 Task: Add the task  Integrate website with social media platforms to the section Agile Alchemists in the project AgileBazaar and add a Due Date to the respective task as 2024/04/15
Action: Mouse moved to (589, 311)
Screenshot: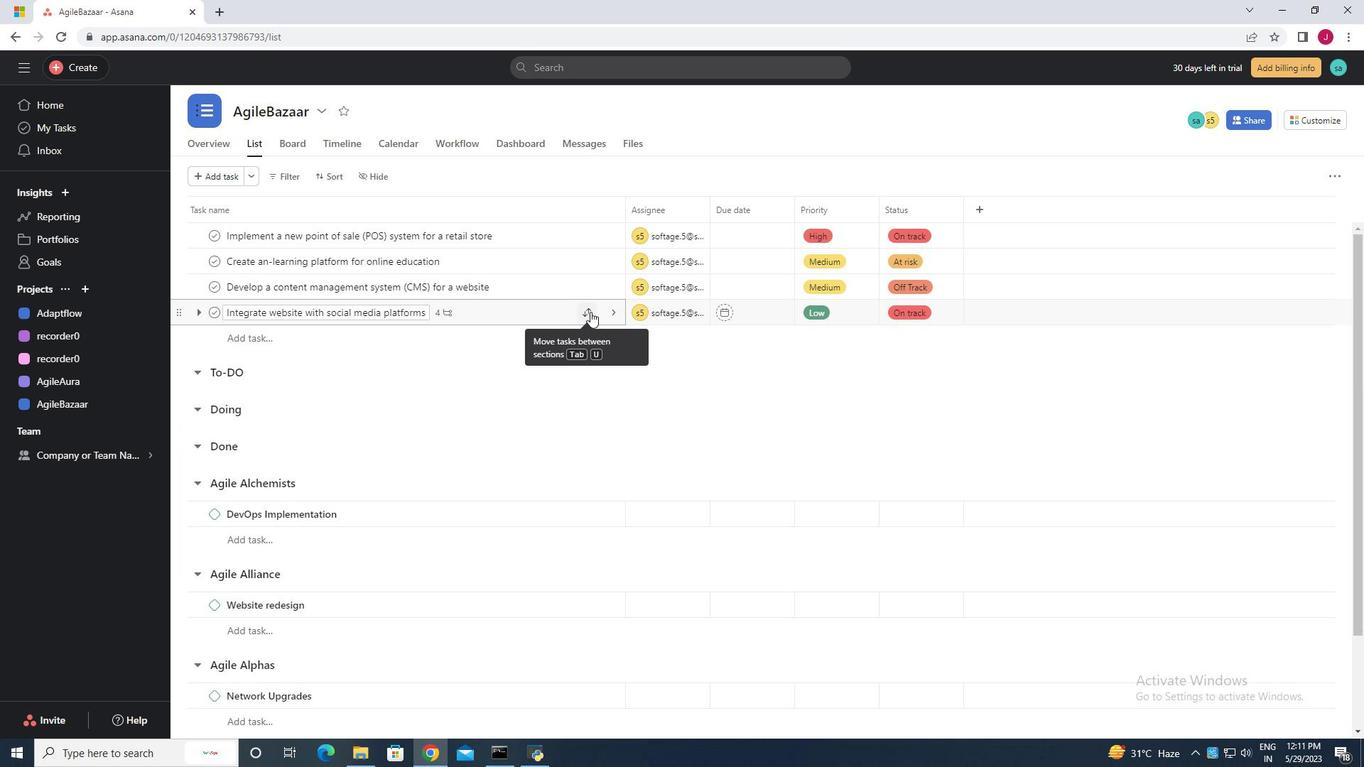 
Action: Mouse pressed left at (589, 311)
Screenshot: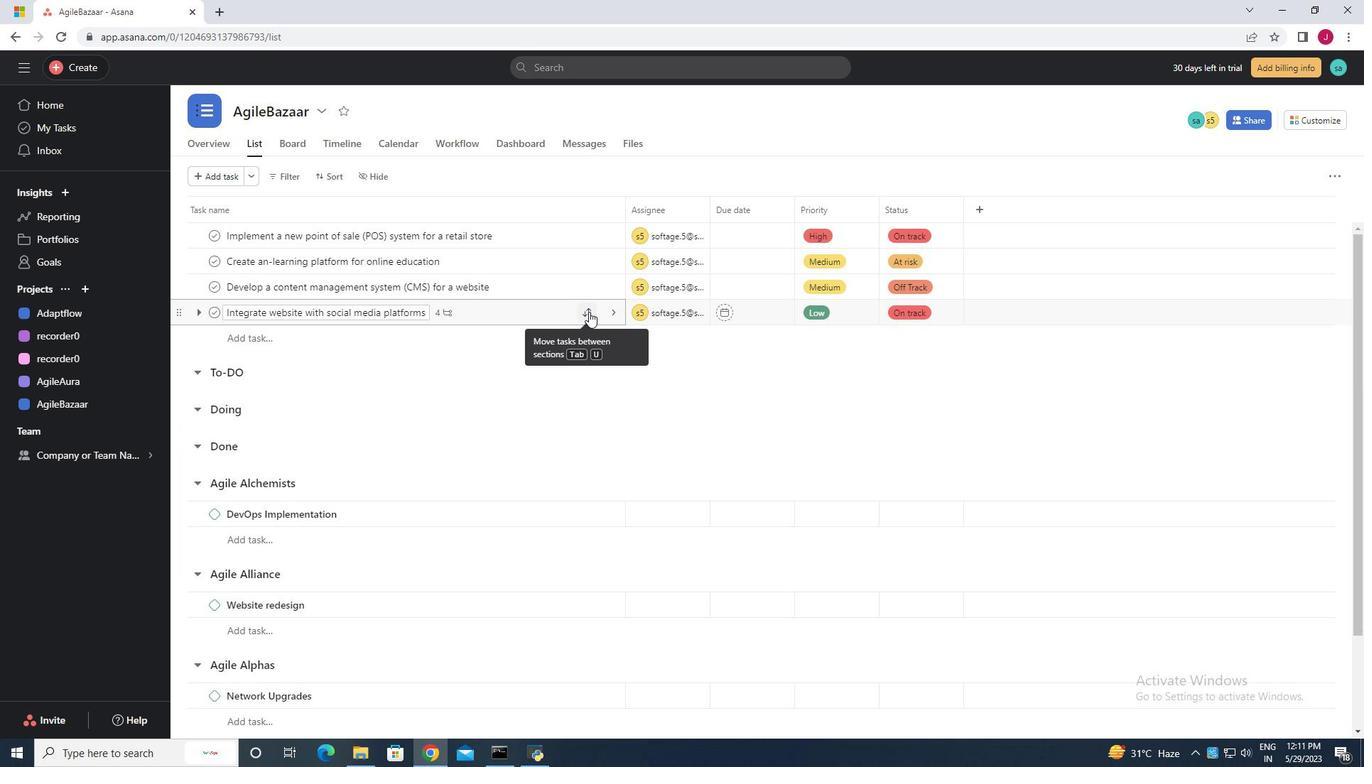 
Action: Mouse moved to (555, 466)
Screenshot: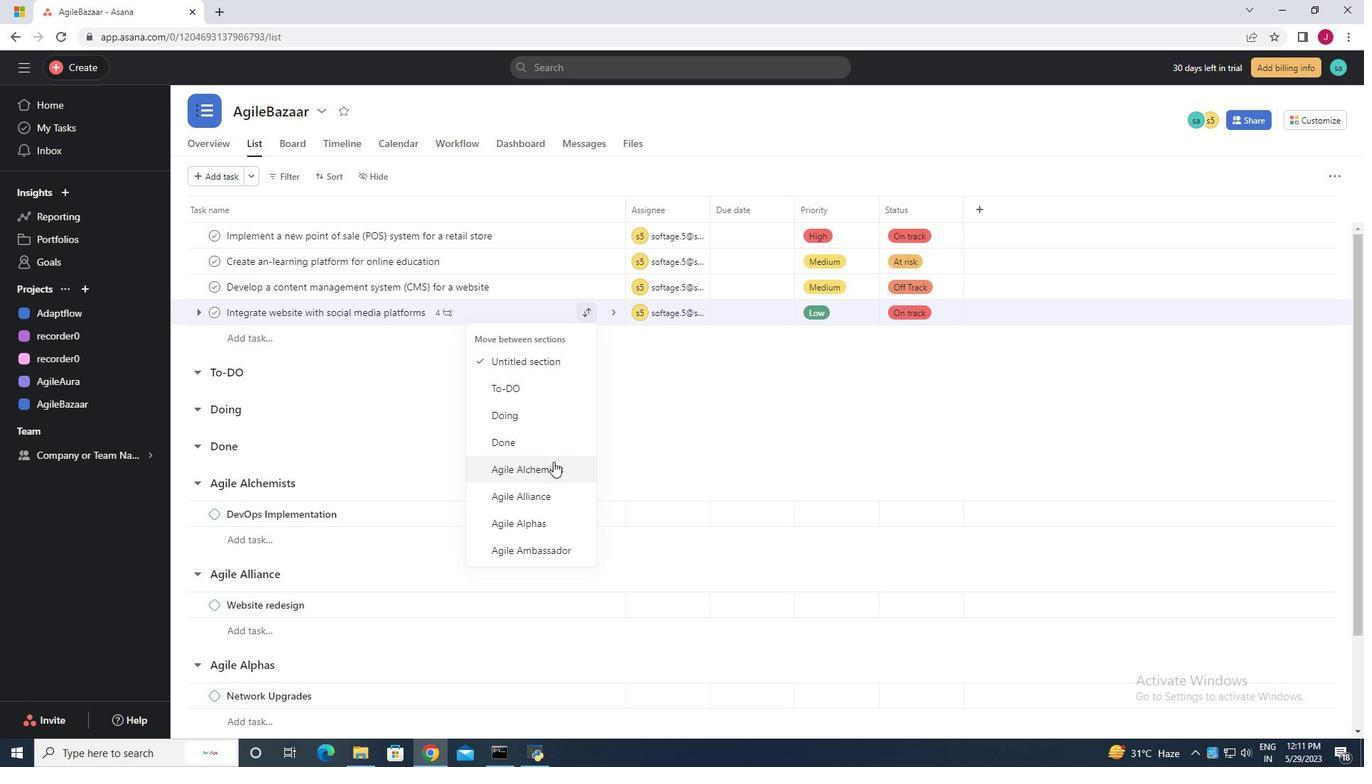 
Action: Mouse pressed left at (555, 466)
Screenshot: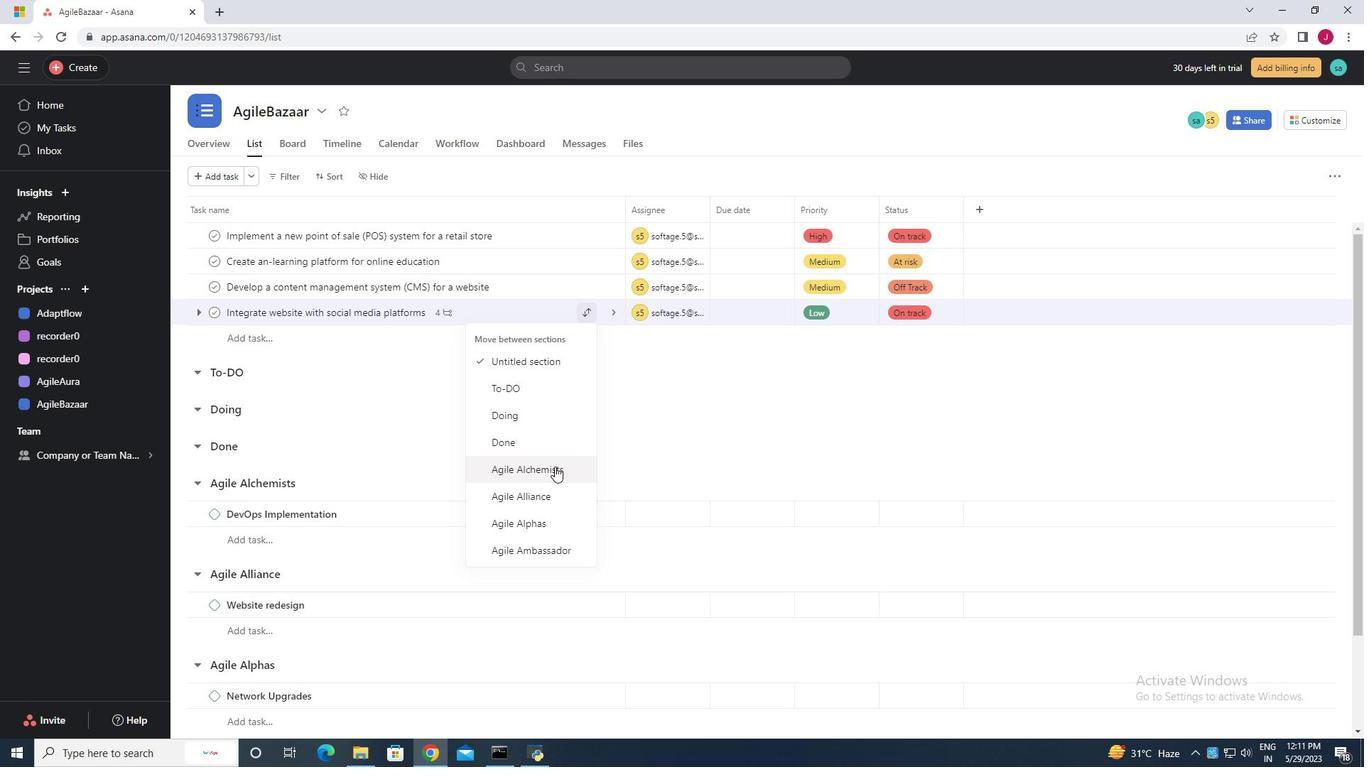 
Action: Mouse moved to (744, 489)
Screenshot: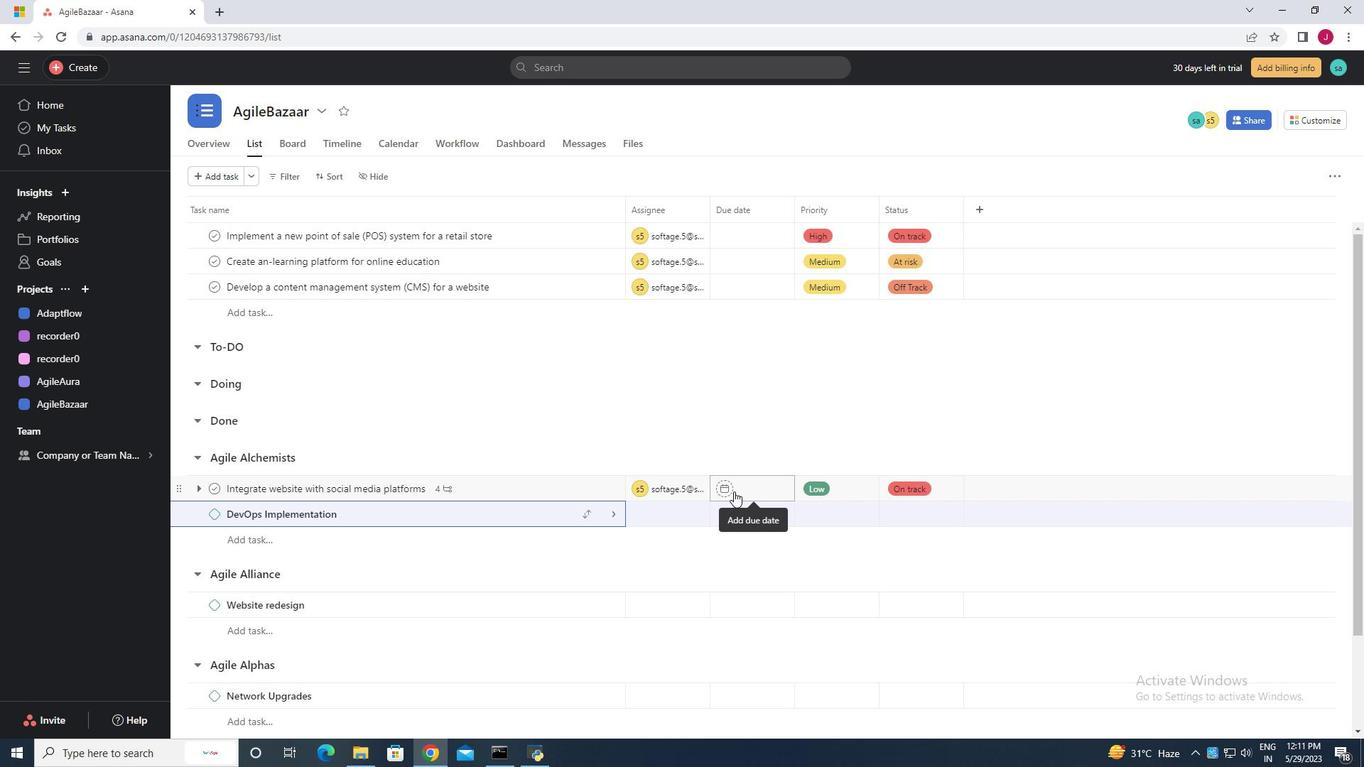 
Action: Mouse pressed left at (744, 489)
Screenshot: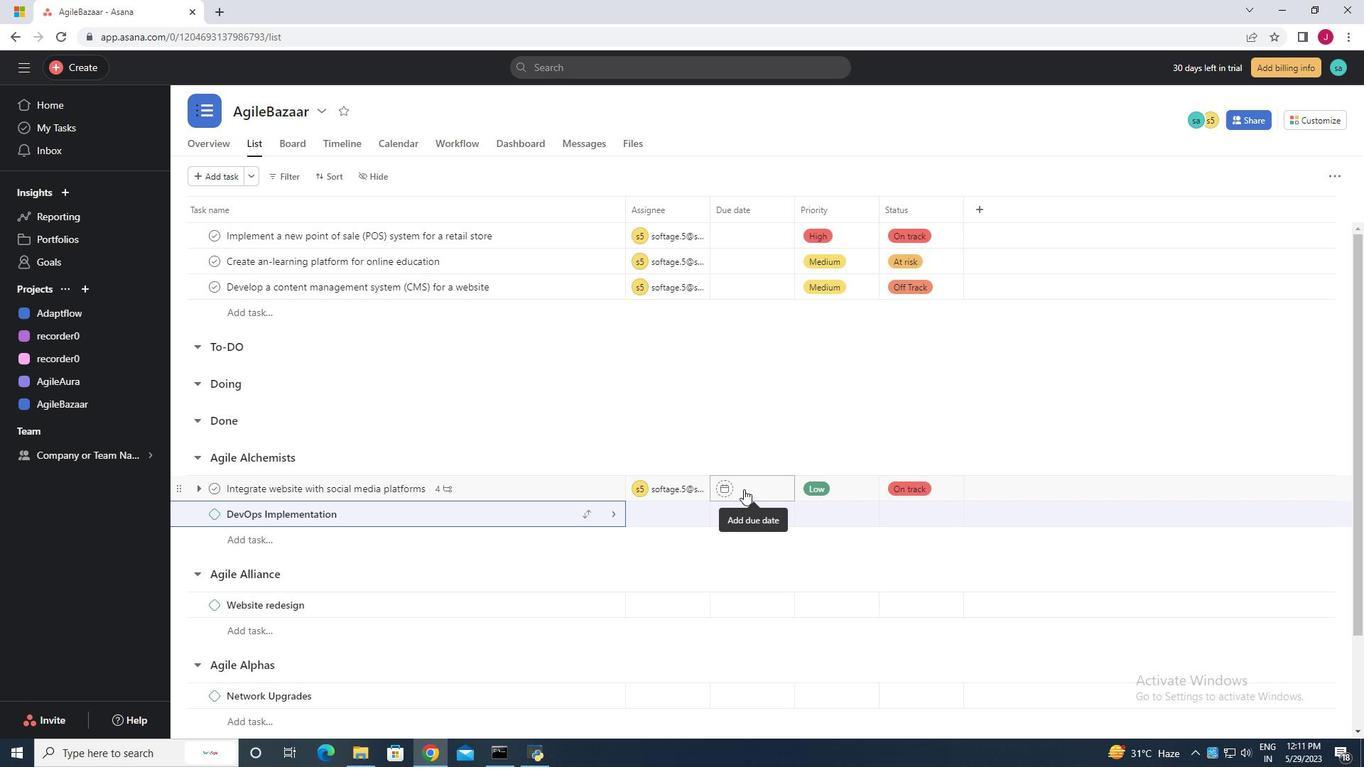 
Action: Mouse moved to (894, 230)
Screenshot: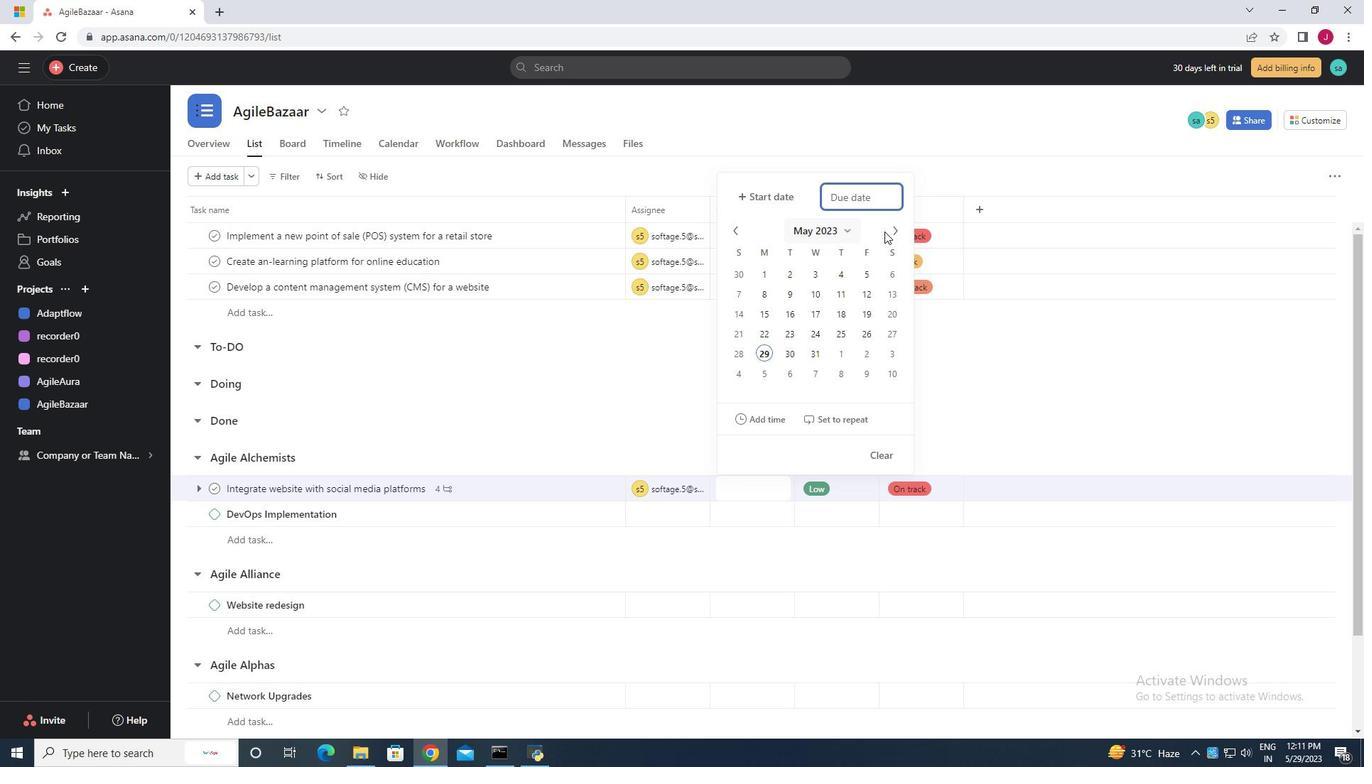 
Action: Mouse pressed left at (894, 230)
Screenshot: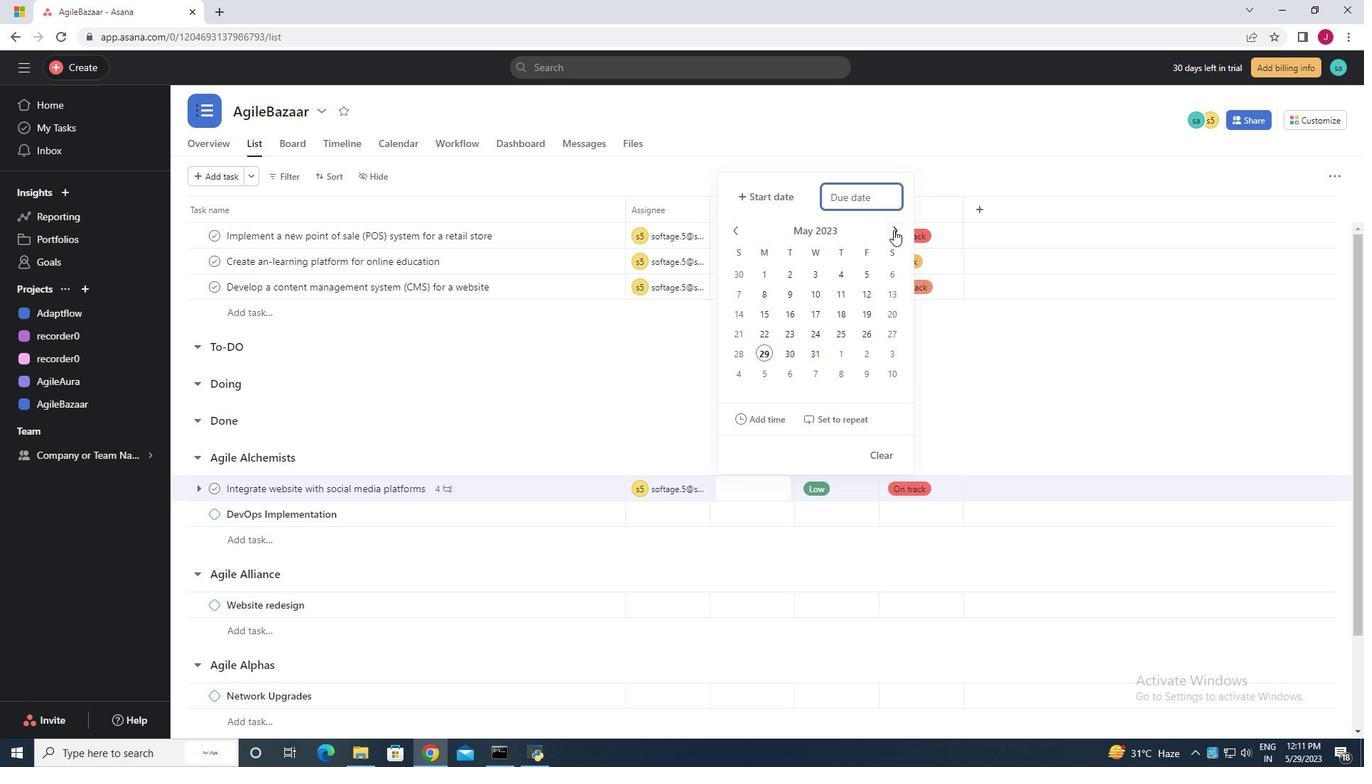 
Action: Mouse pressed left at (894, 230)
Screenshot: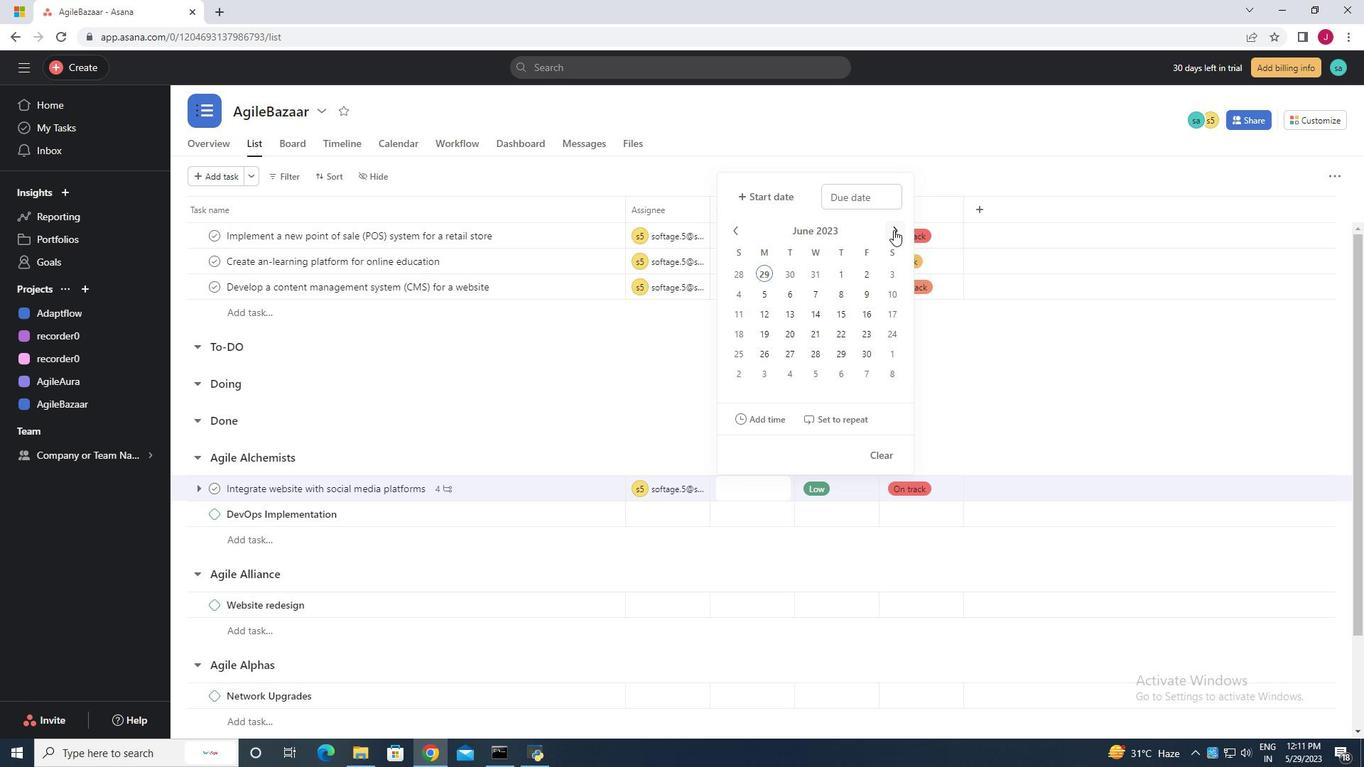 
Action: Mouse pressed left at (894, 230)
Screenshot: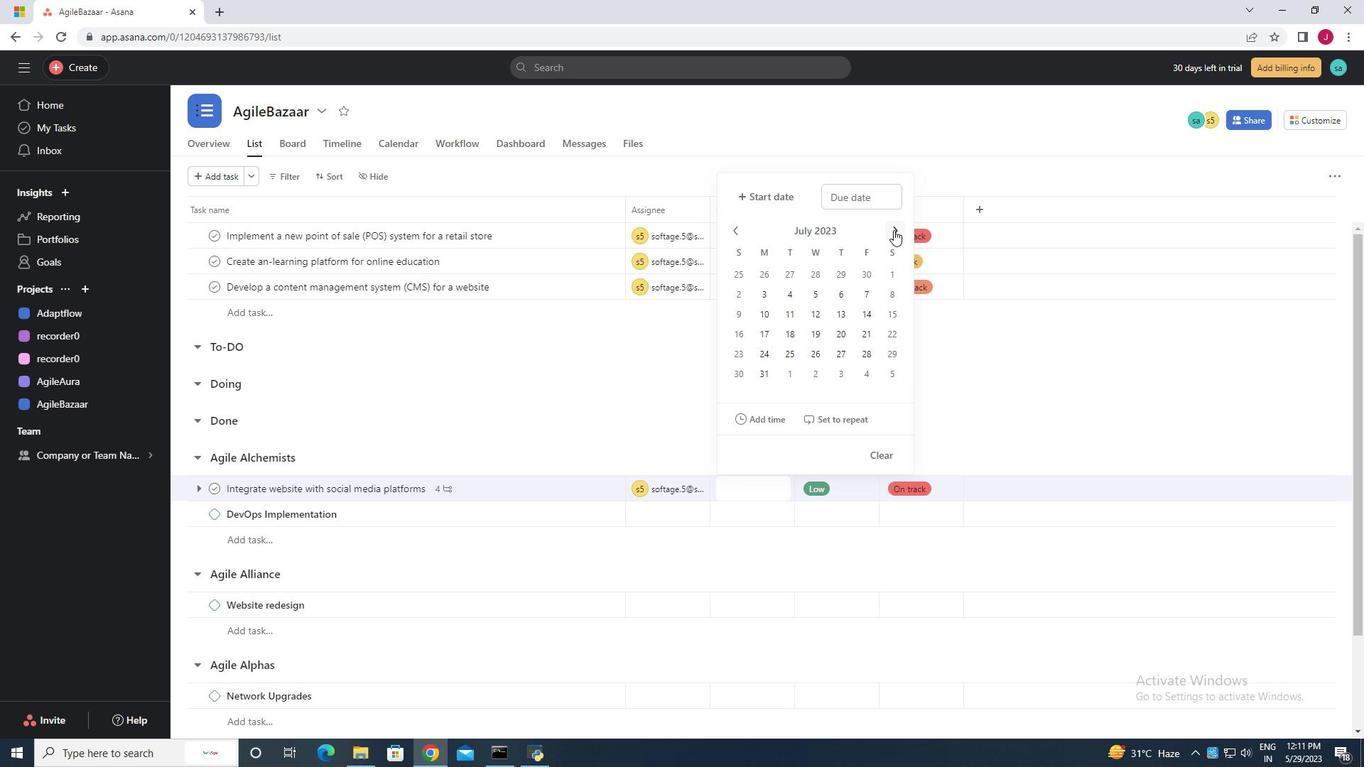 
Action: Mouse pressed left at (894, 230)
Screenshot: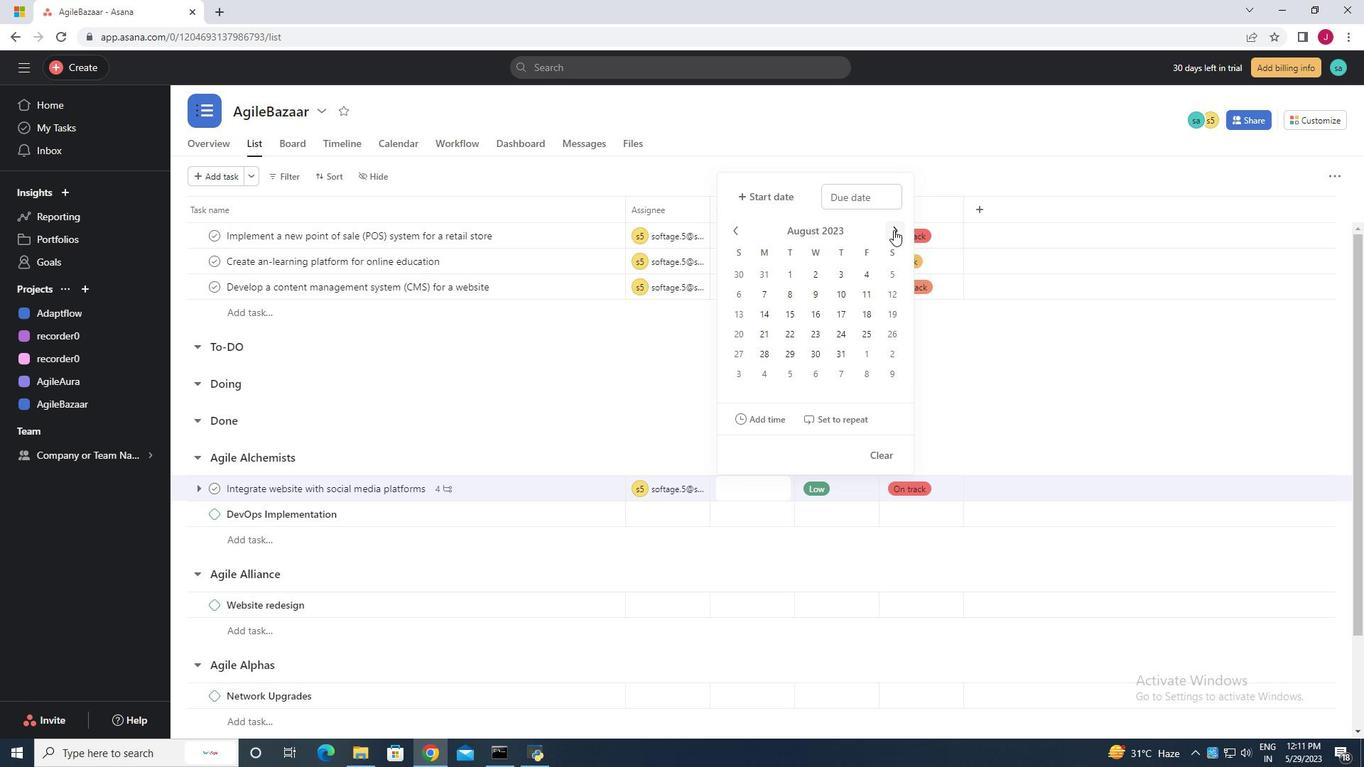 
Action: Mouse pressed left at (894, 230)
Screenshot: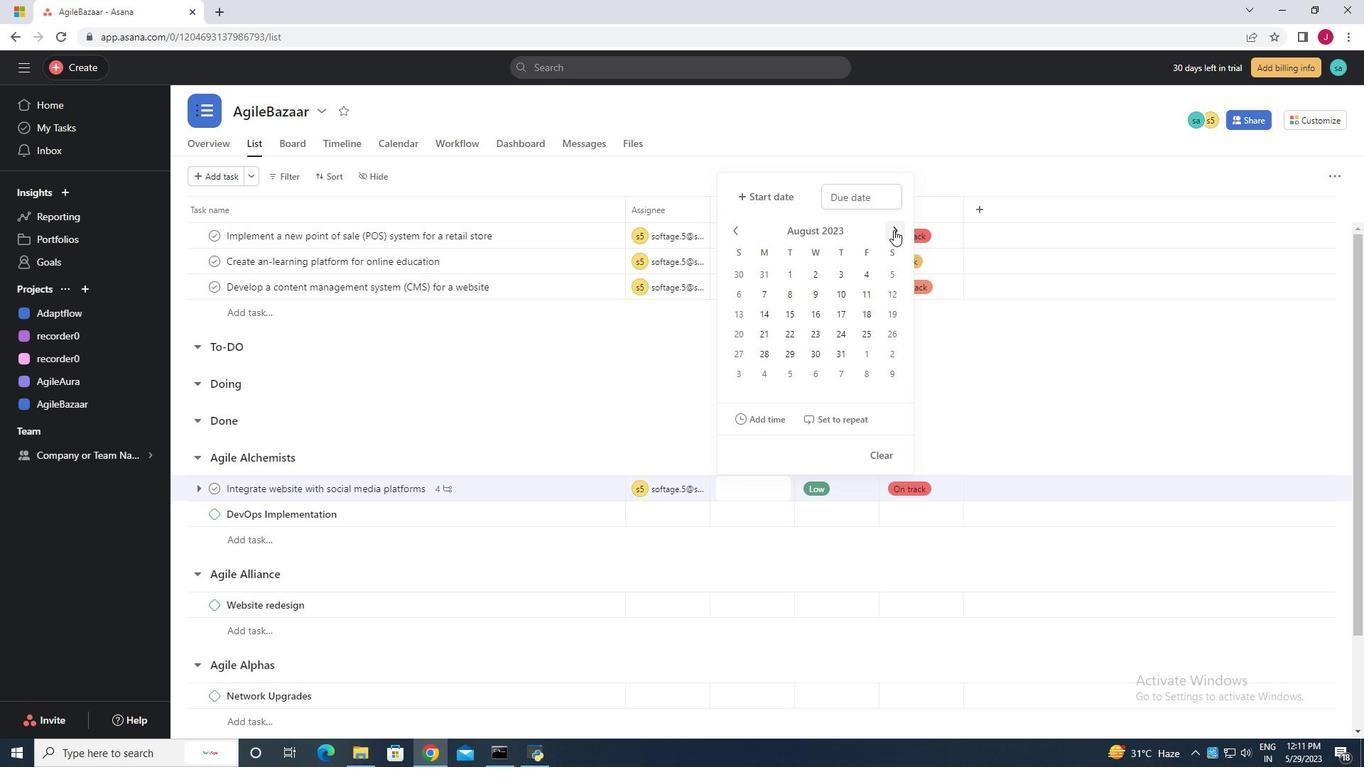 
Action: Mouse pressed left at (894, 230)
Screenshot: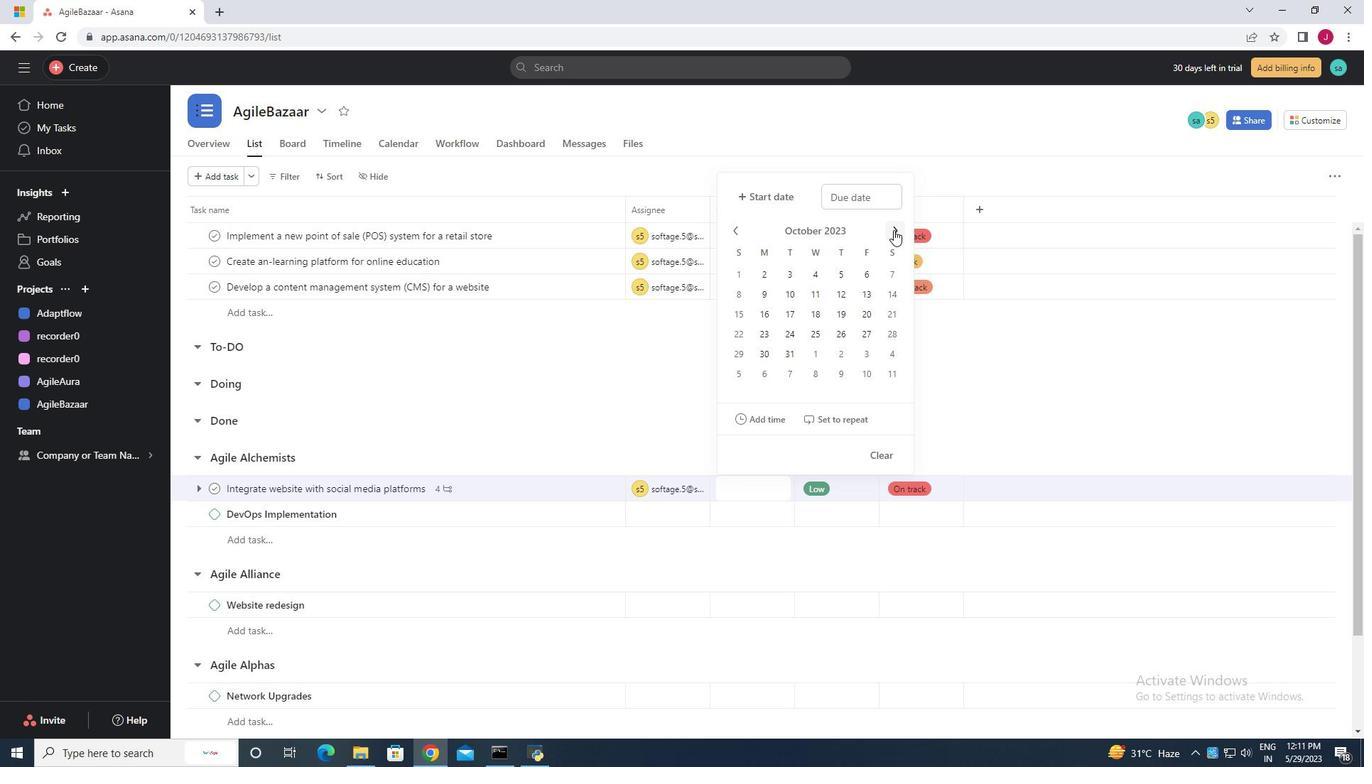 
Action: Mouse pressed left at (894, 230)
Screenshot: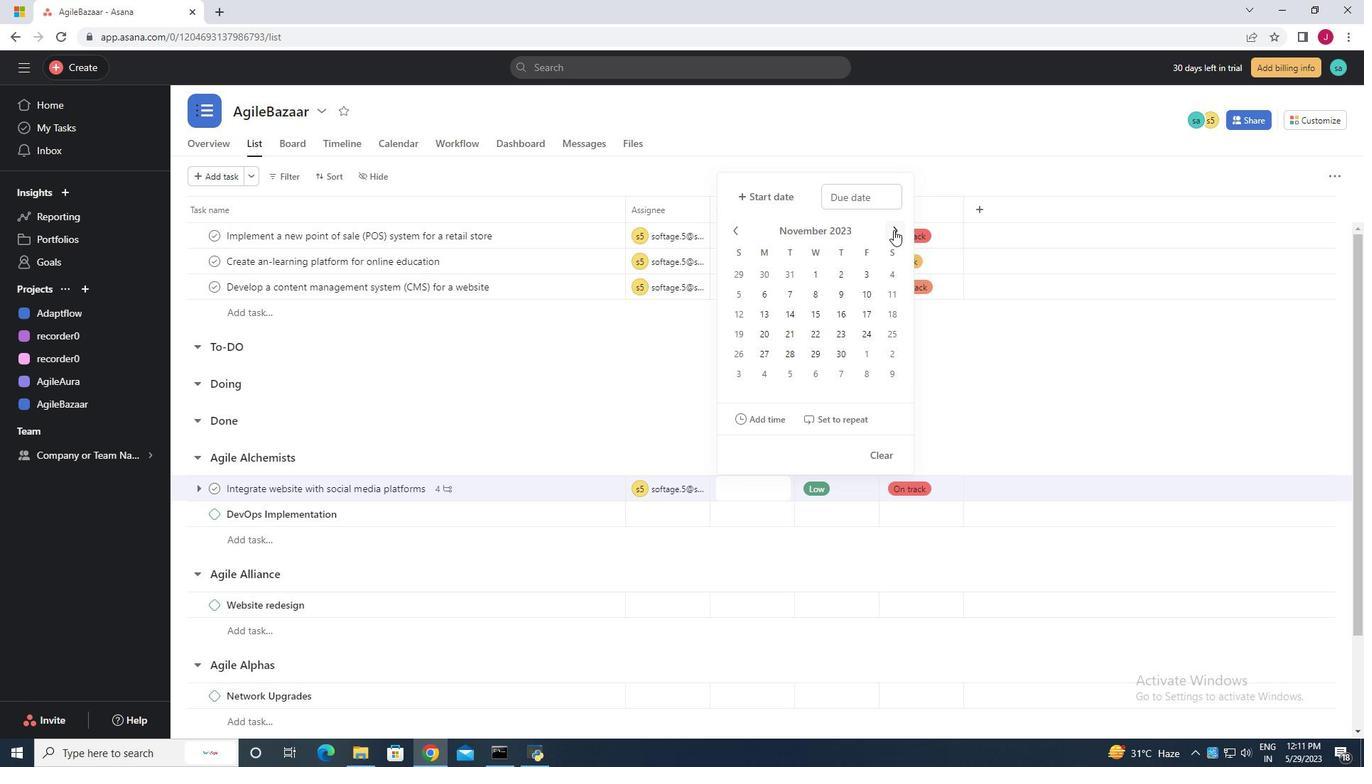 
Action: Mouse pressed left at (894, 230)
Screenshot: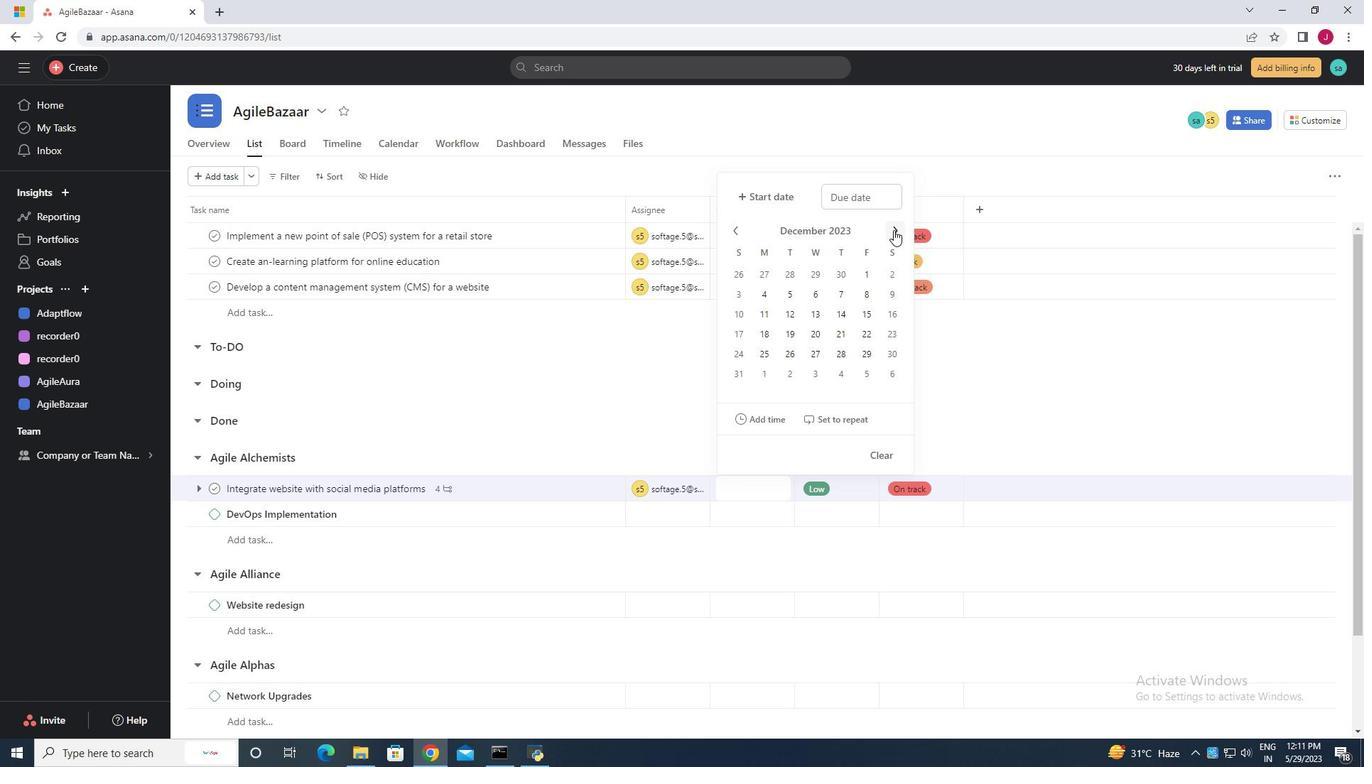 
Action: Mouse pressed left at (894, 230)
Screenshot: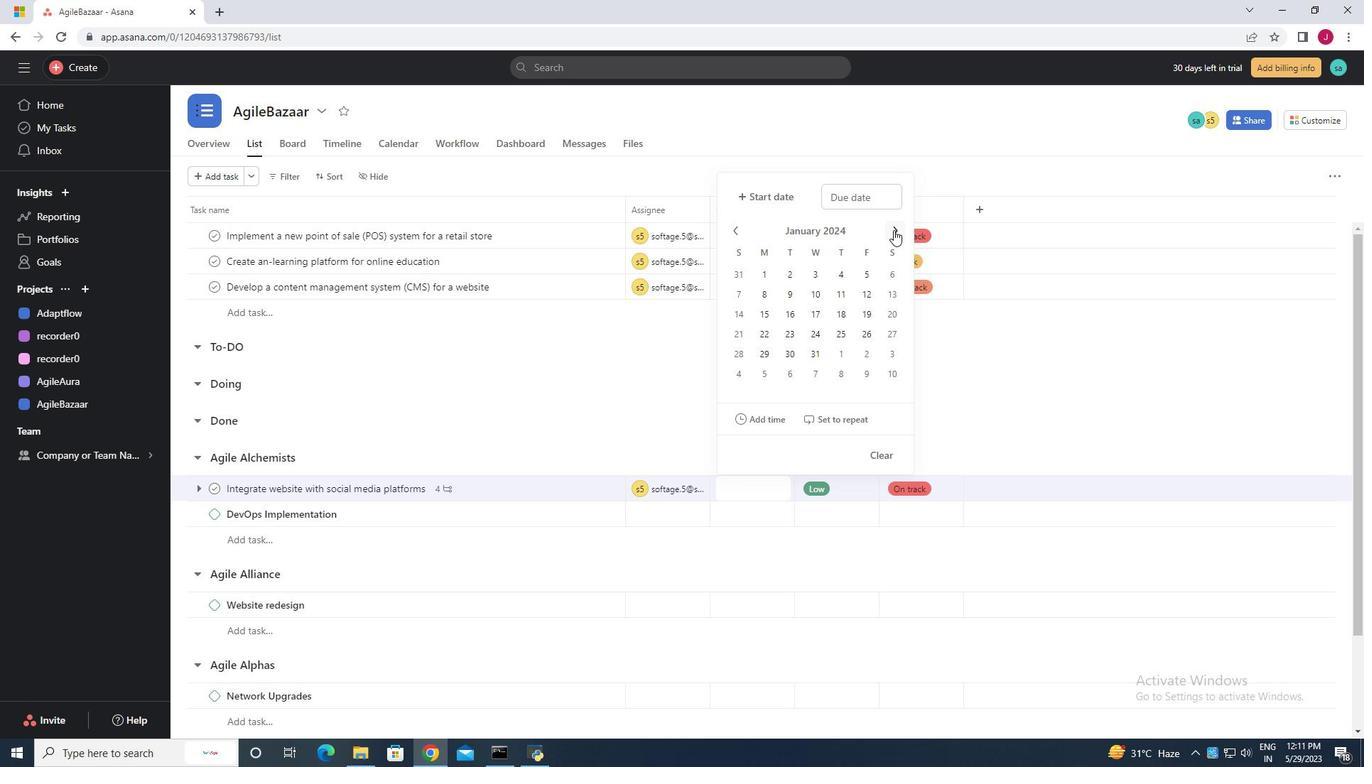 
Action: Mouse pressed left at (894, 230)
Screenshot: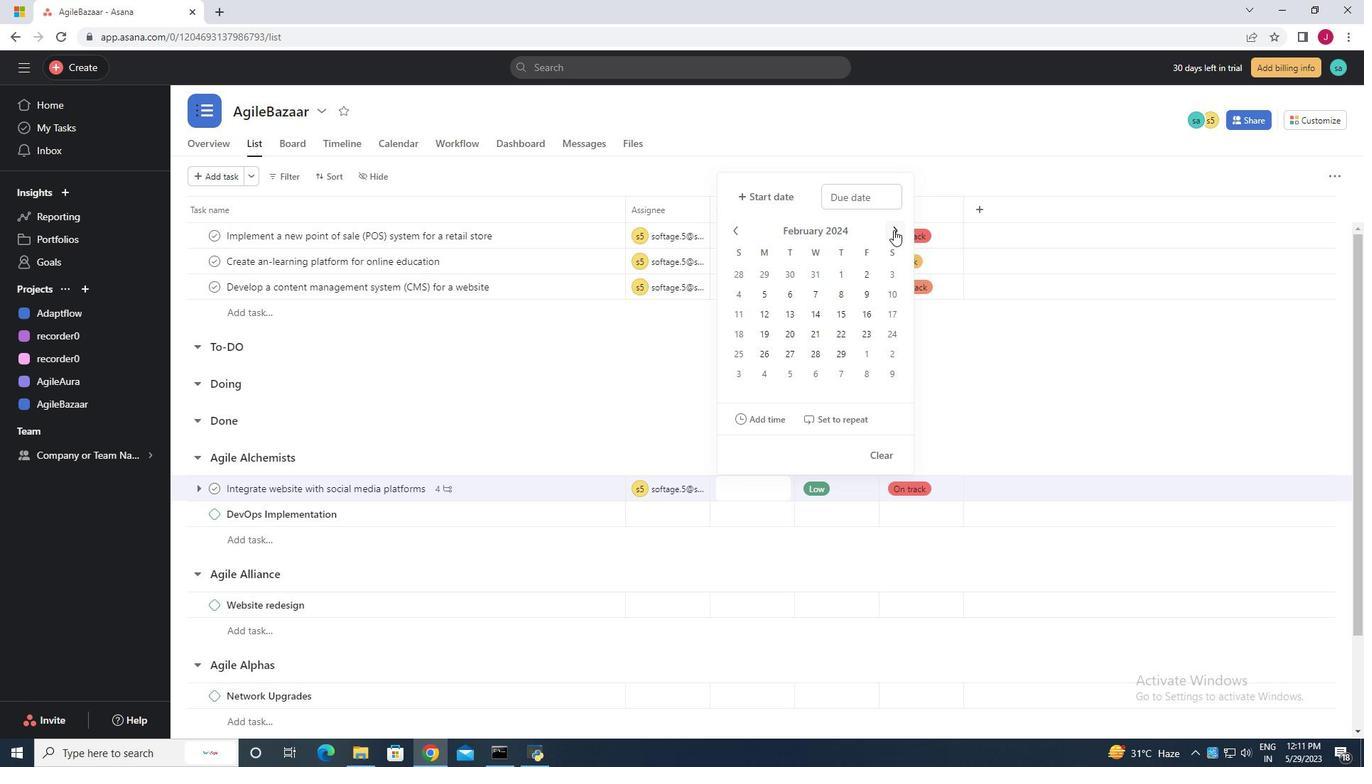 
Action: Mouse pressed left at (894, 230)
Screenshot: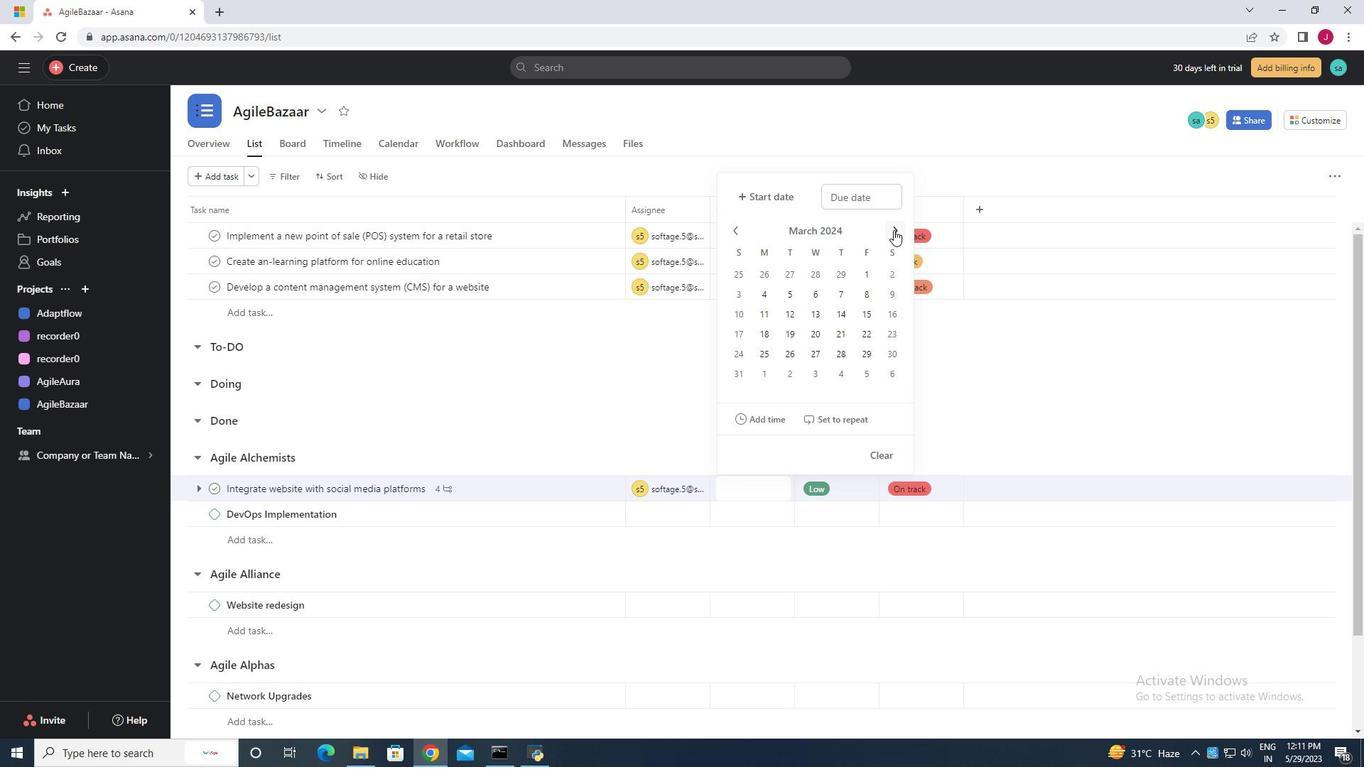 
Action: Mouse pressed left at (894, 230)
Screenshot: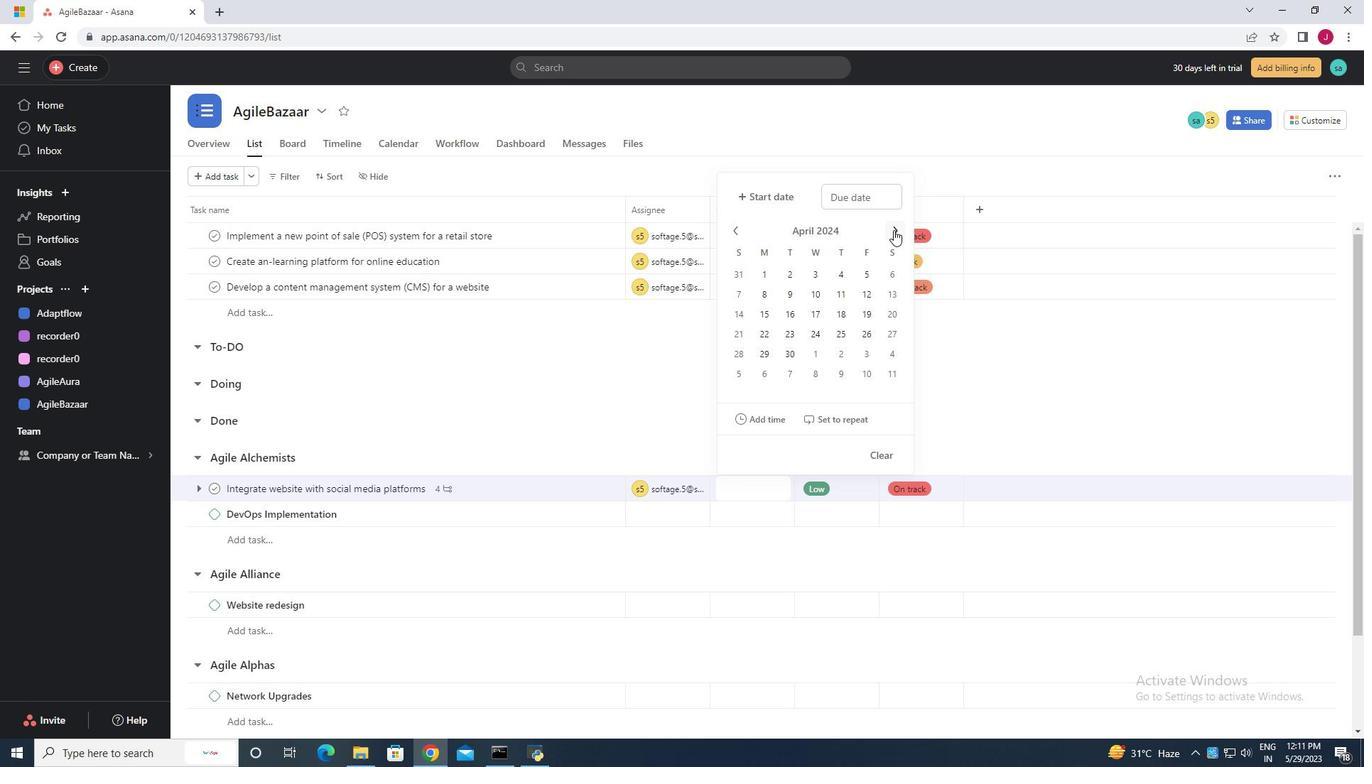 
Action: Mouse moved to (894, 230)
Screenshot: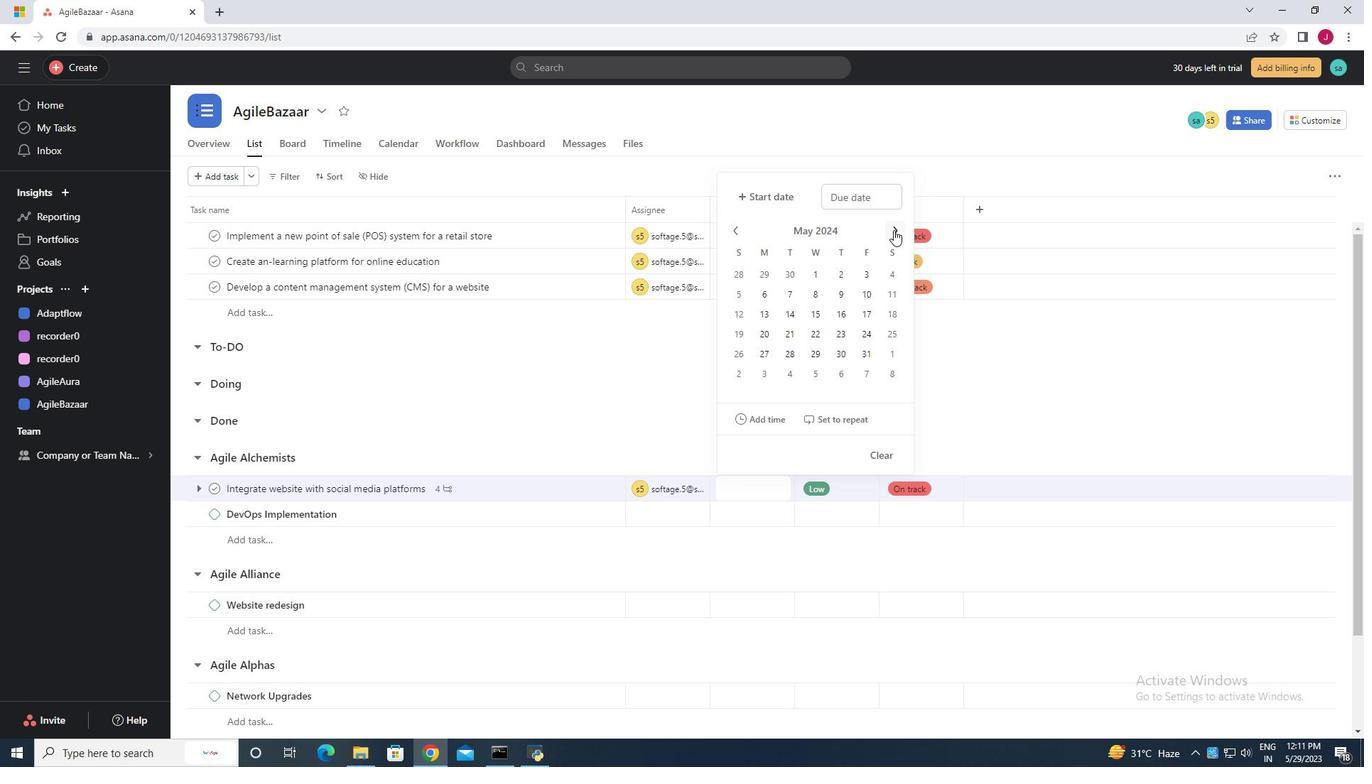
Action: Mouse pressed left at (894, 230)
Screenshot: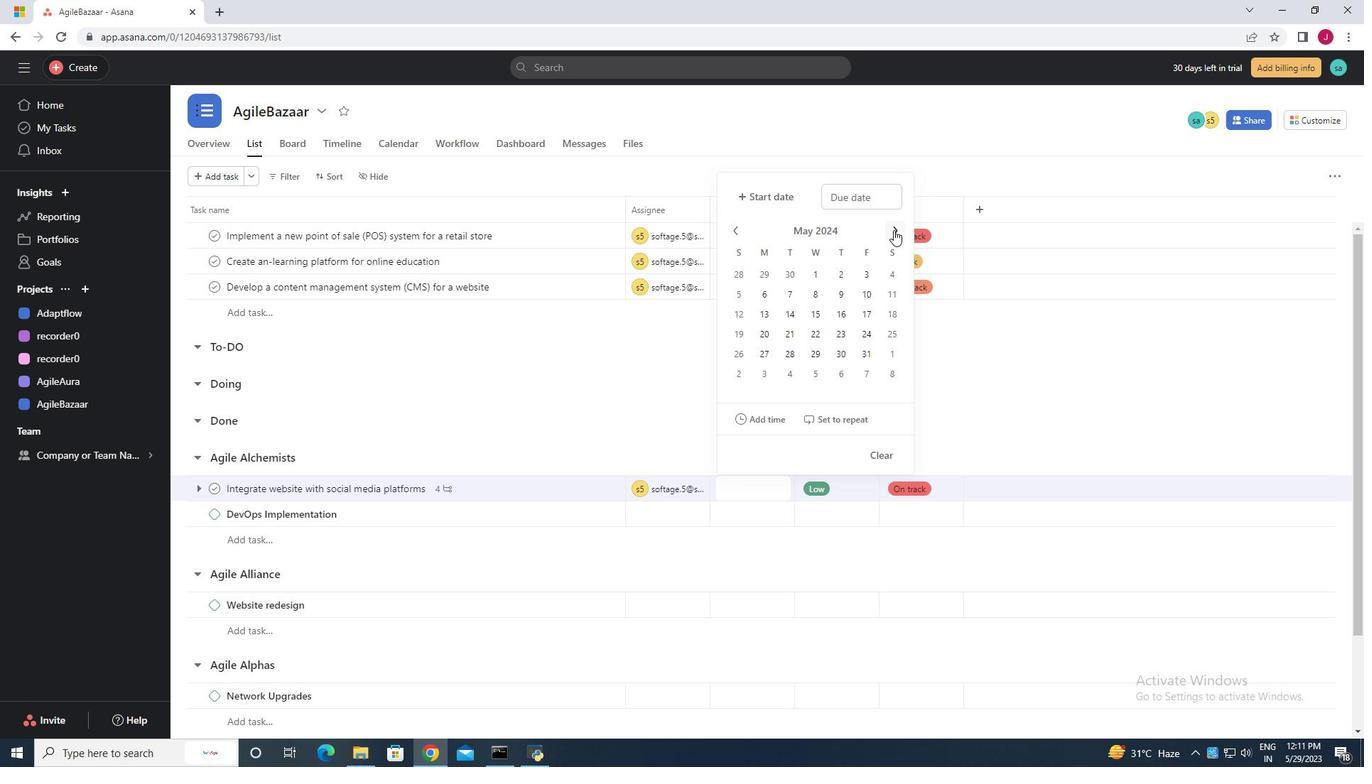 
Action: Mouse moved to (737, 233)
Screenshot: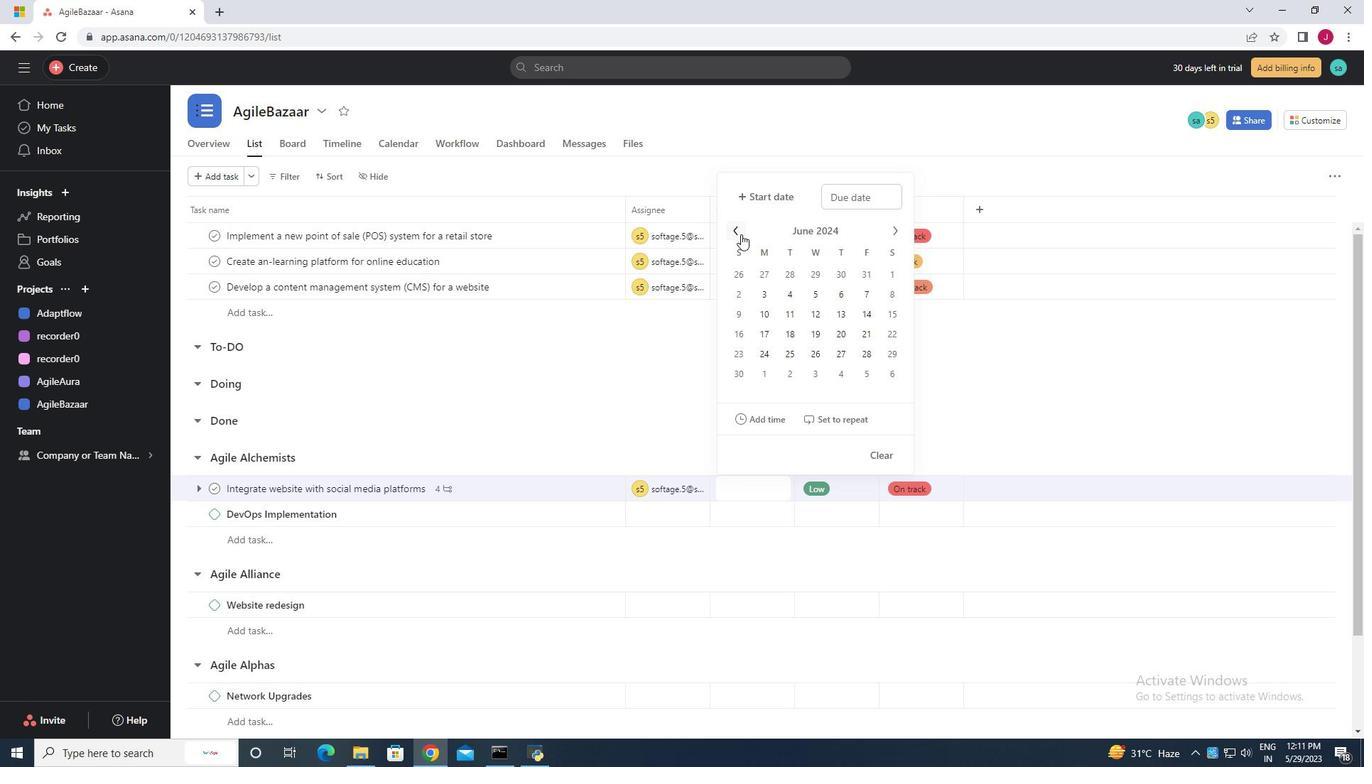 
Action: Mouse pressed left at (737, 233)
Screenshot: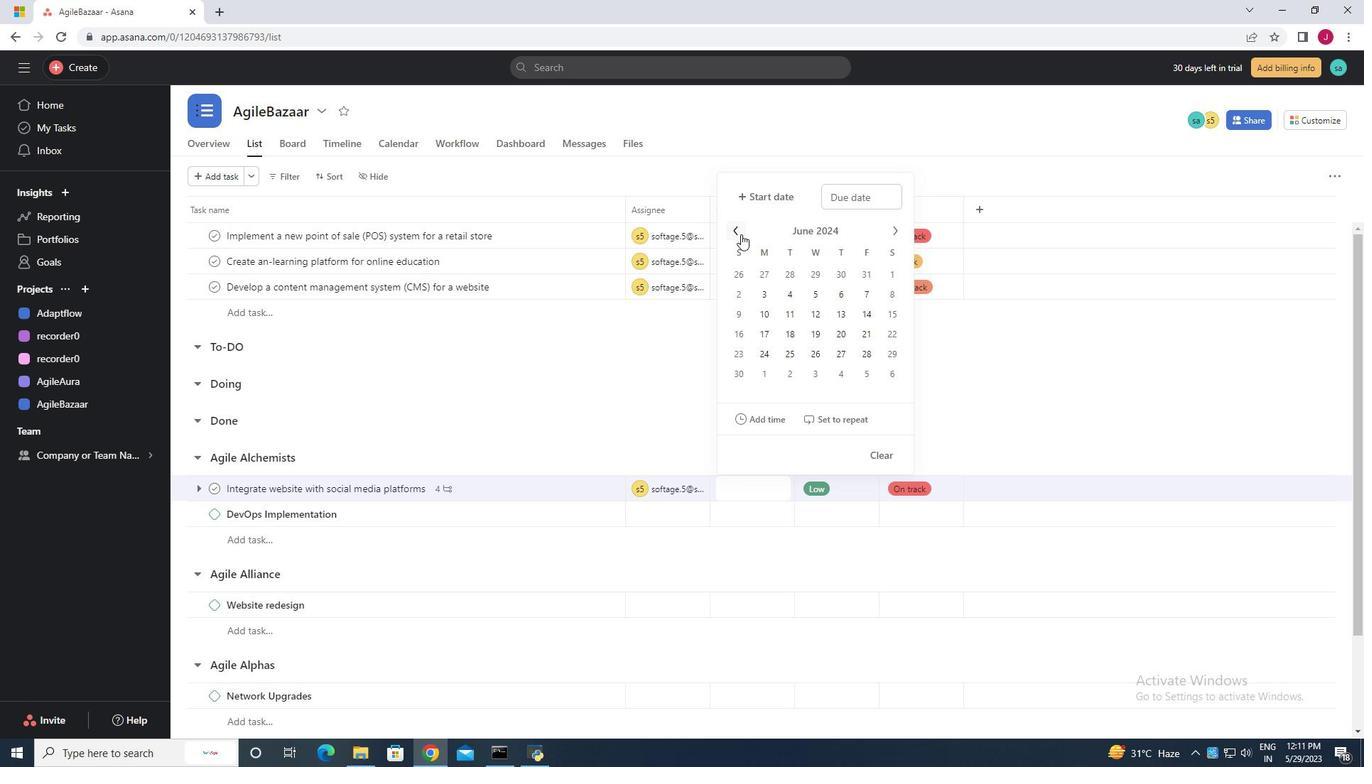 
Action: Mouse pressed left at (737, 233)
Screenshot: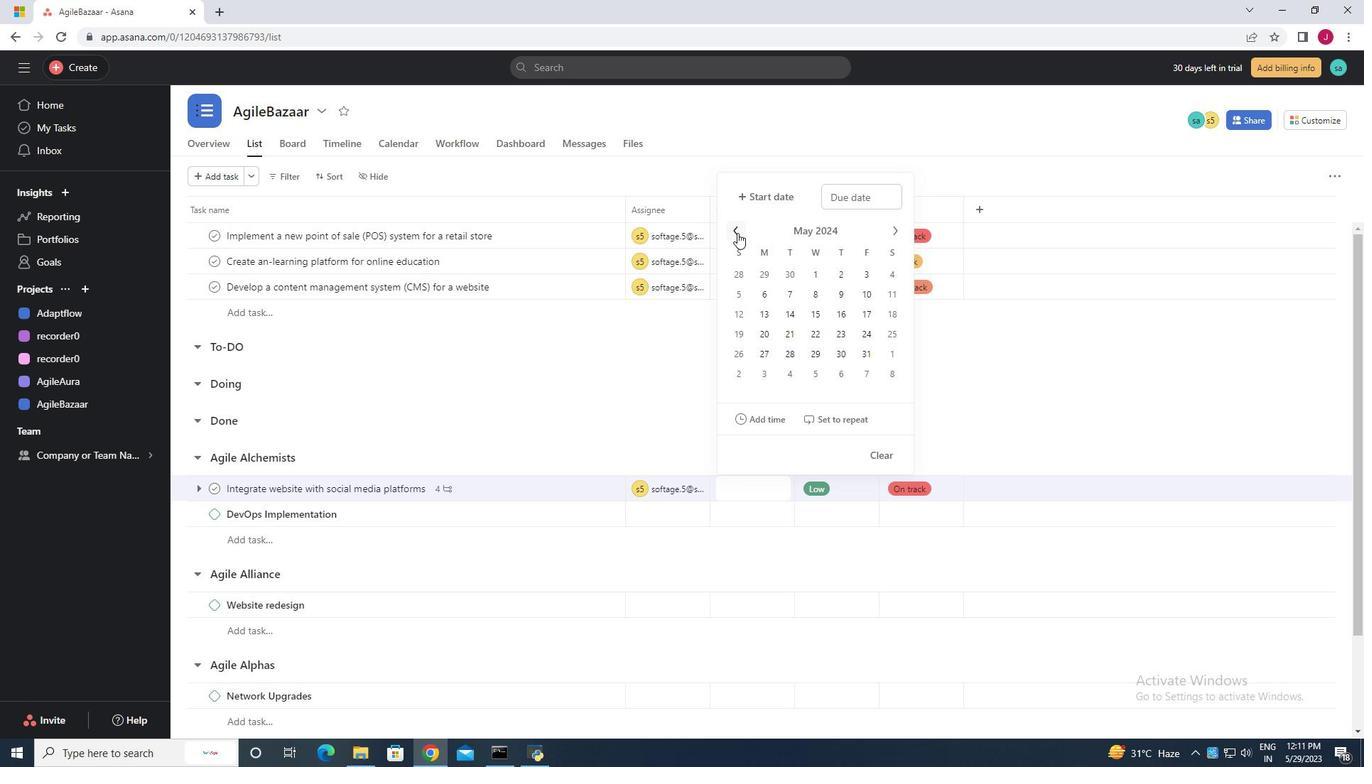 
Action: Mouse moved to (766, 312)
Screenshot: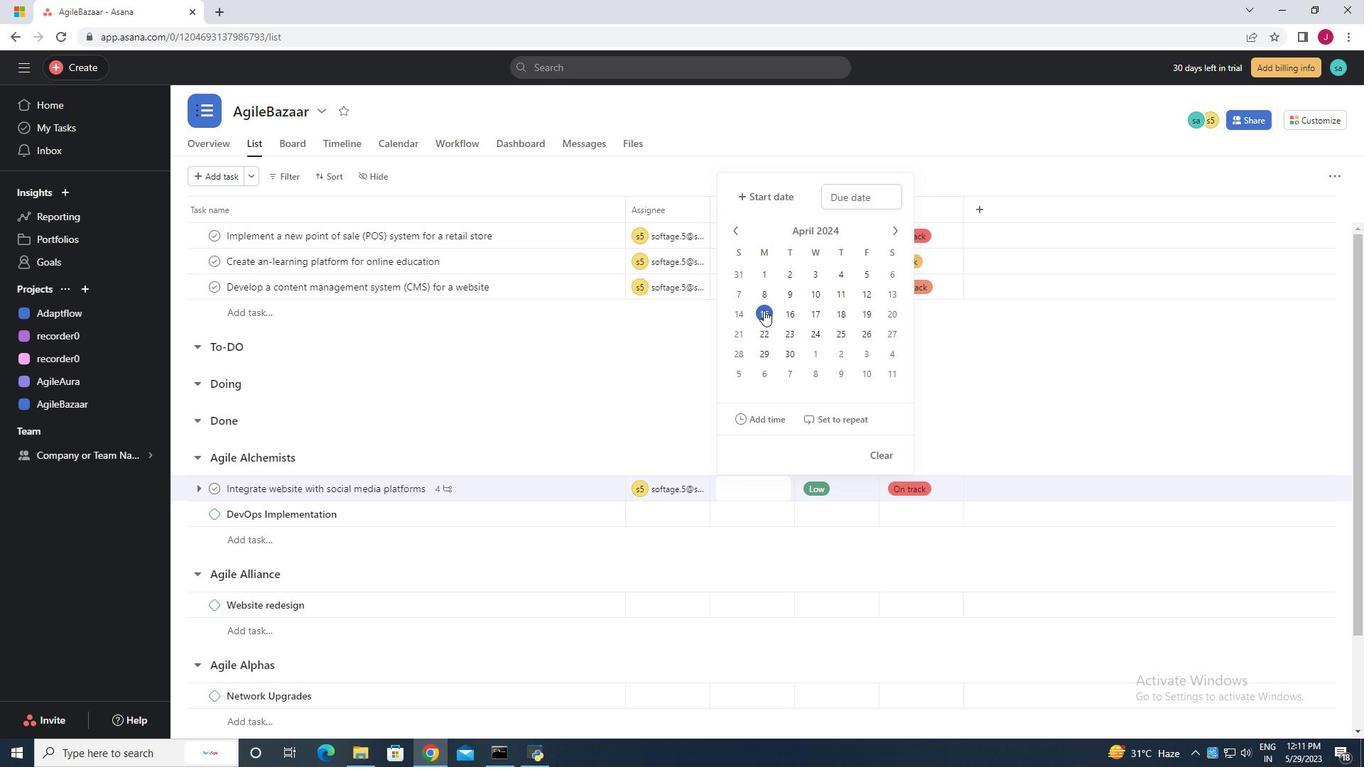 
Action: Mouse pressed left at (766, 312)
Screenshot: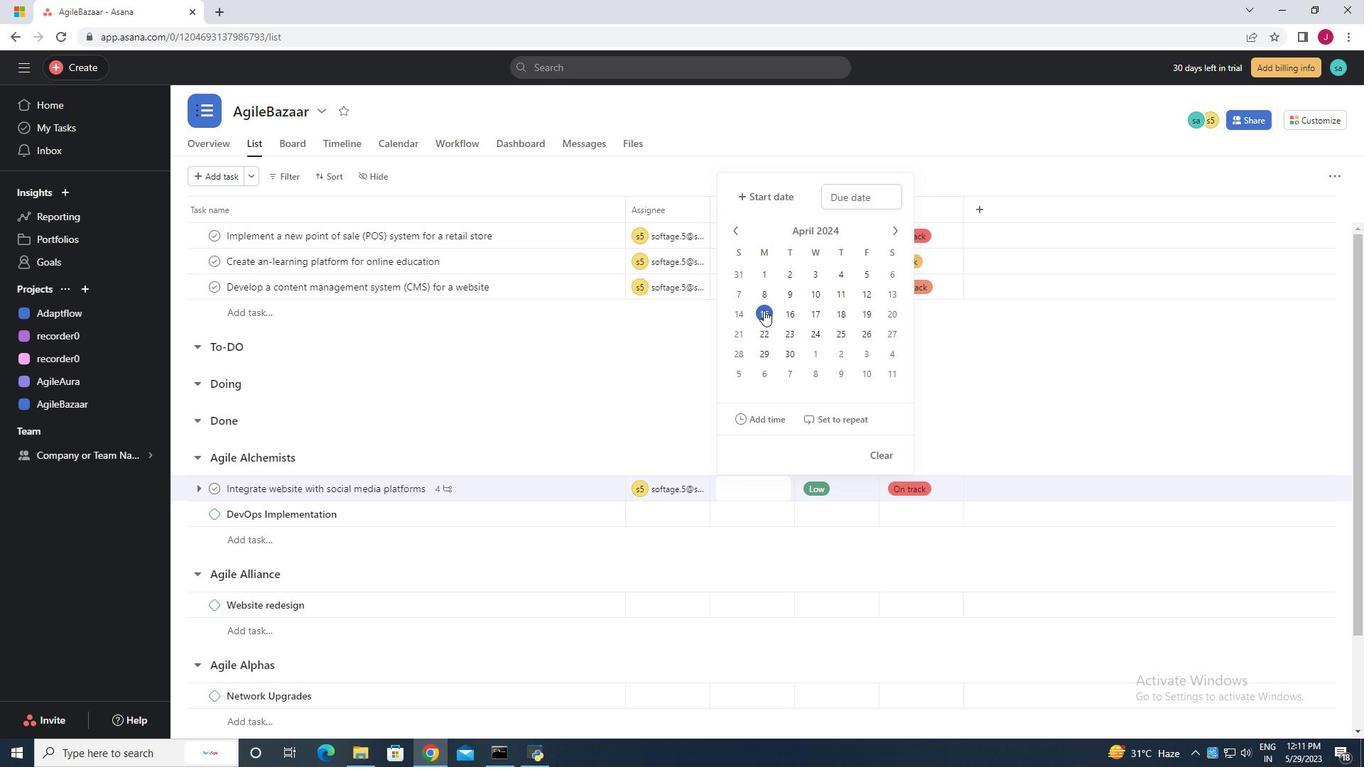 
Action: Mouse moved to (991, 394)
Screenshot: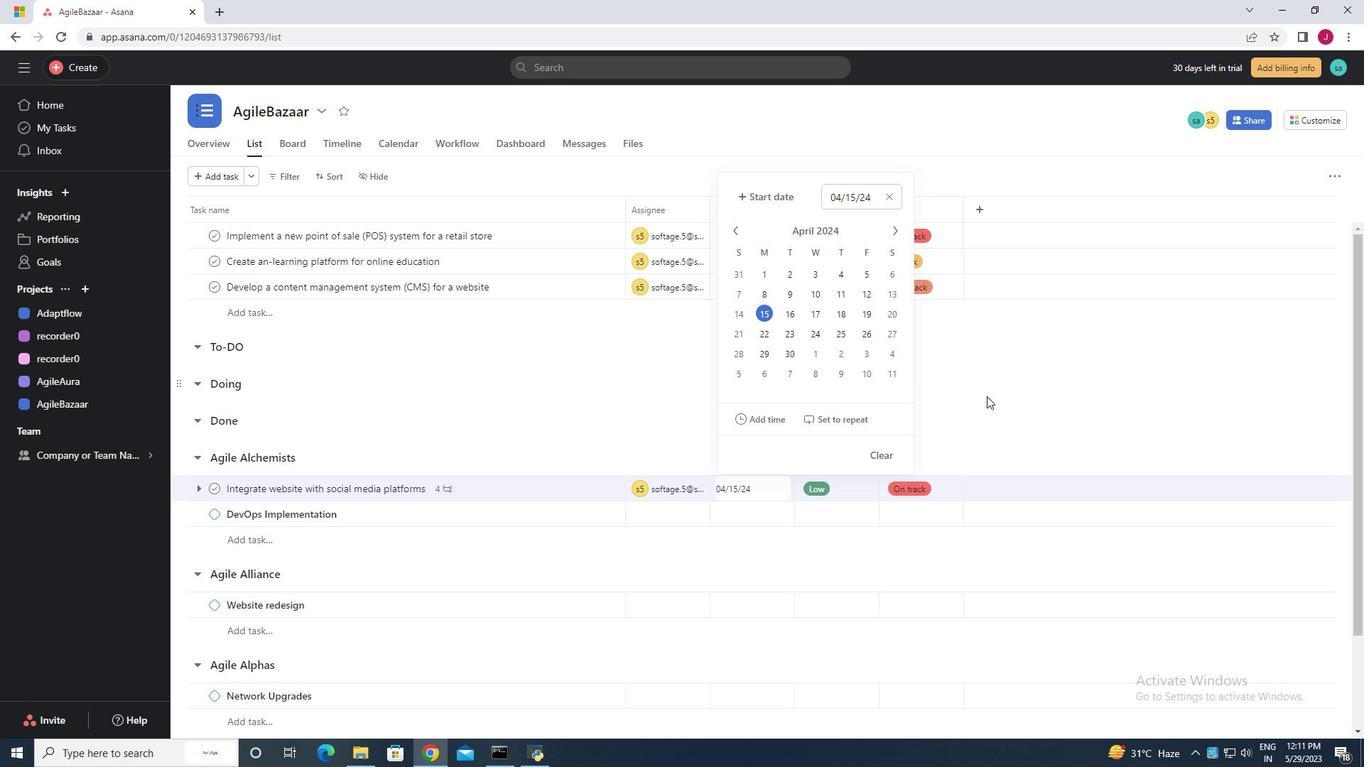 
Action: Mouse pressed left at (991, 394)
Screenshot: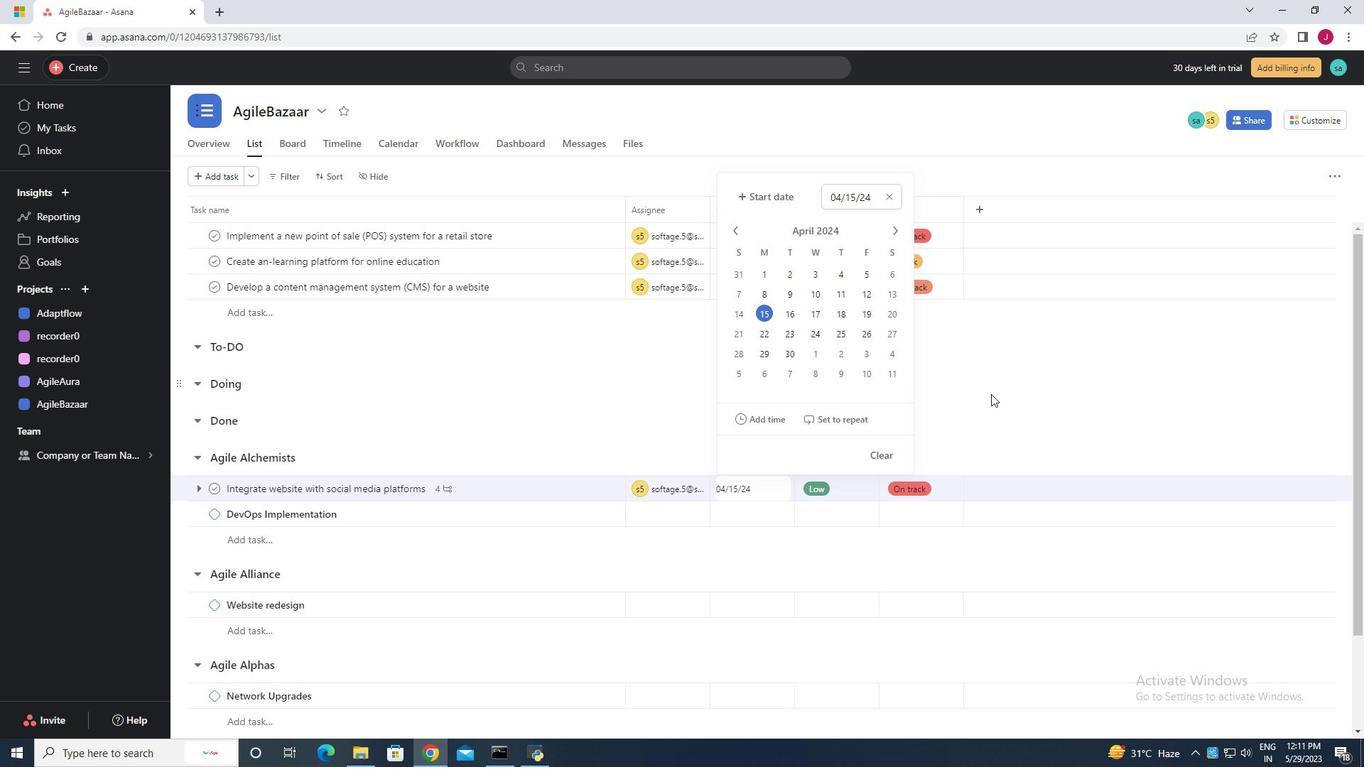 
Action: Mouse moved to (992, 394)
Screenshot: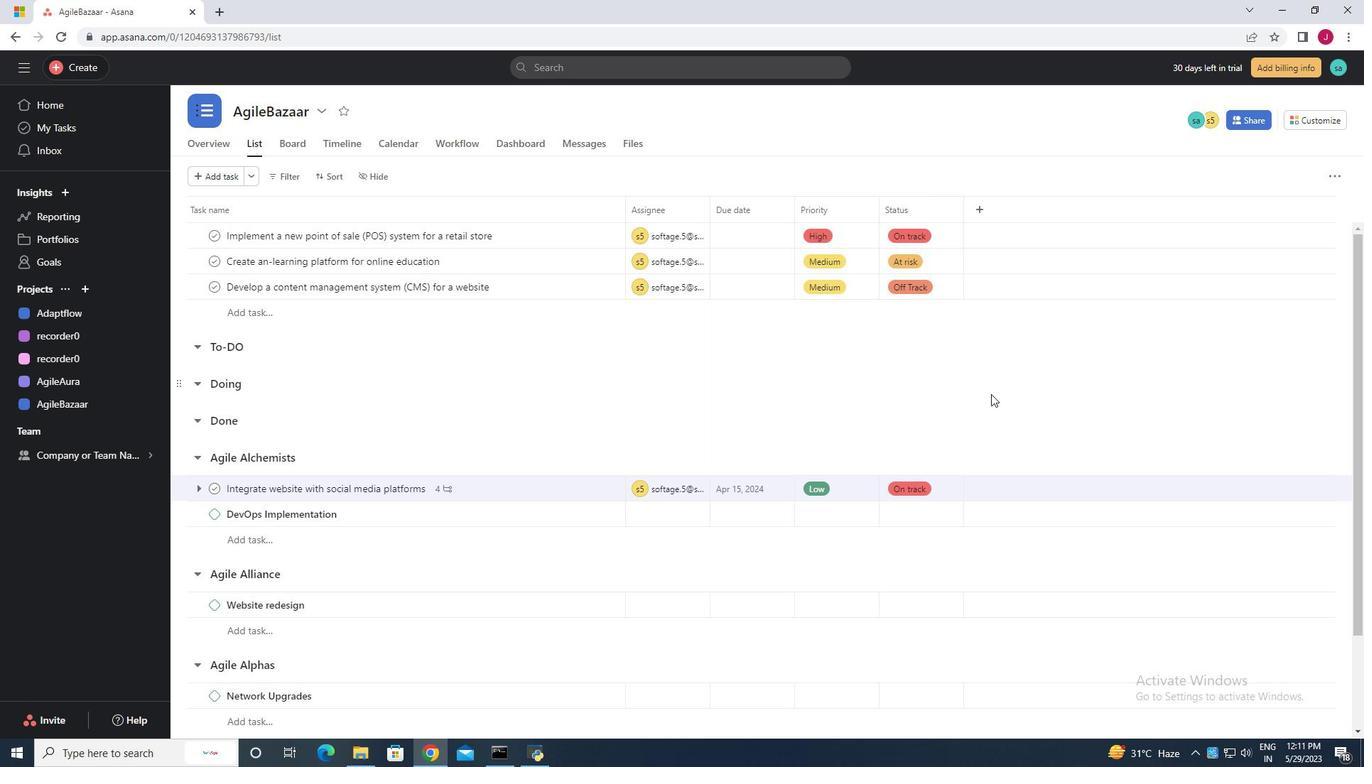 
